 Task: Create List Brand Identity Management Workflow in Board Event Planning to Workspace Influencer Marketing Agencies.. Create List Brand Identity Management Best Practices in Board Content Marketing Asset Creation and Optimization to Workspace Influencer Marketing Agencies.. Create List Brand Identity Management Tips in Board Diversity and Inclusion Employee Resource Group Recruitment and Onboarding Program Development and Execution to Workspace Influencer Marketing Agencies.
Action: Mouse moved to (180, 135)
Screenshot: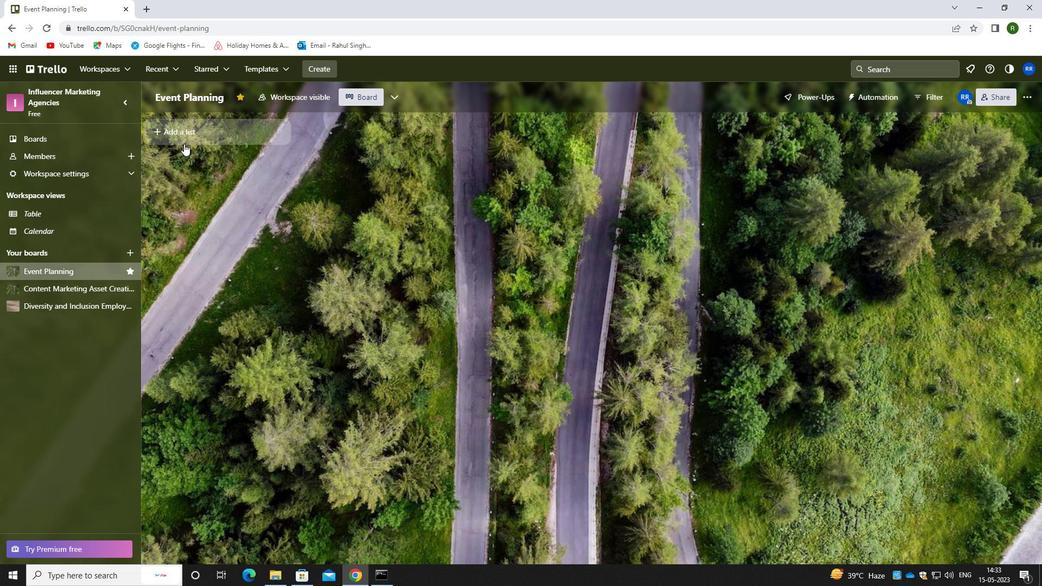 
Action: Mouse pressed left at (180, 135)
Screenshot: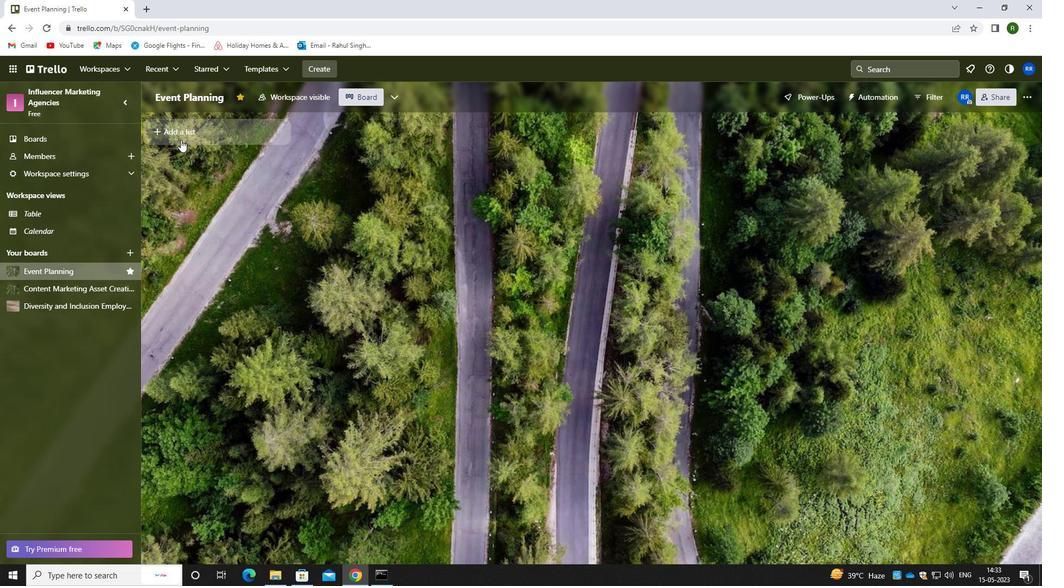 
Action: Mouse moved to (190, 130)
Screenshot: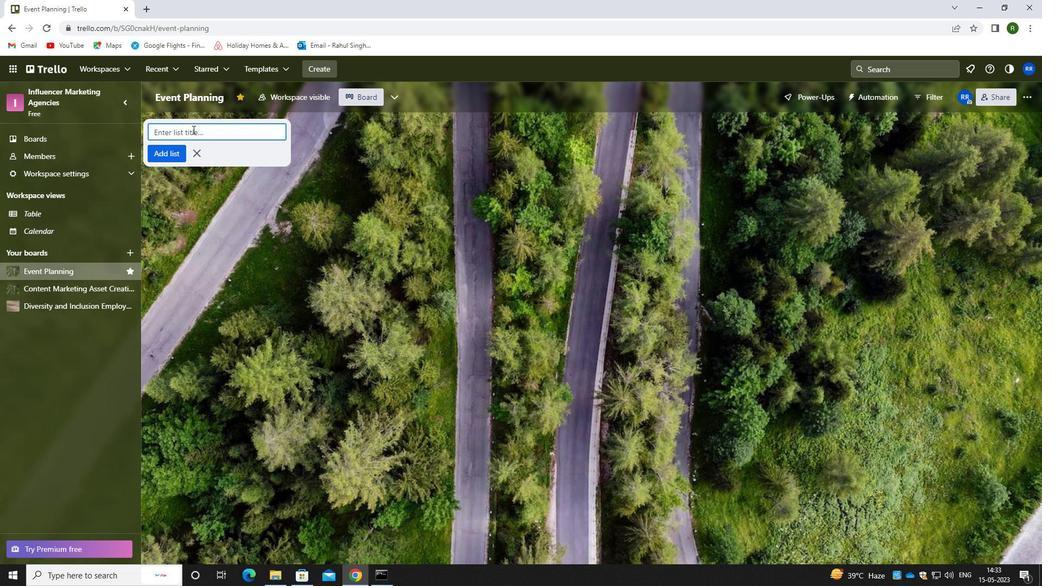 
Action: Key pressed <Key.caps_lock>b<Key.caps_lock>rand<Key.space><Key.caps_lock>I<Key.caps_lock>dentity<Key.space><Key.caps_lock>m<Key.caps_lock>anagment<Key.space><Key.backspace><Key.backspace><Key.backspace><Key.backspace><Key.backspace>ement<Key.space><Key.caps_lock>w<Key.caps_lock>orkflow
Screenshot: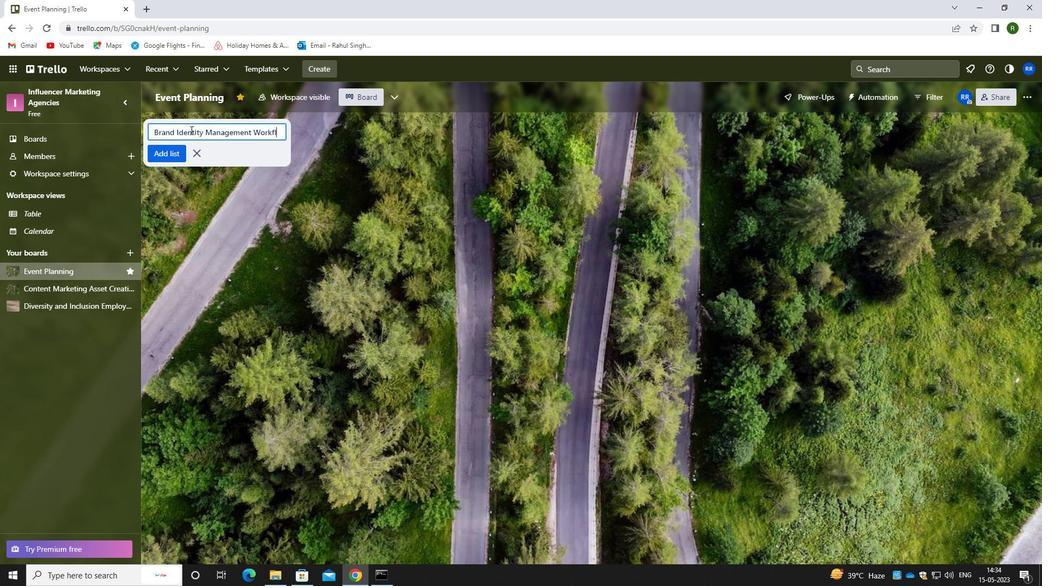 
Action: Mouse moved to (167, 154)
Screenshot: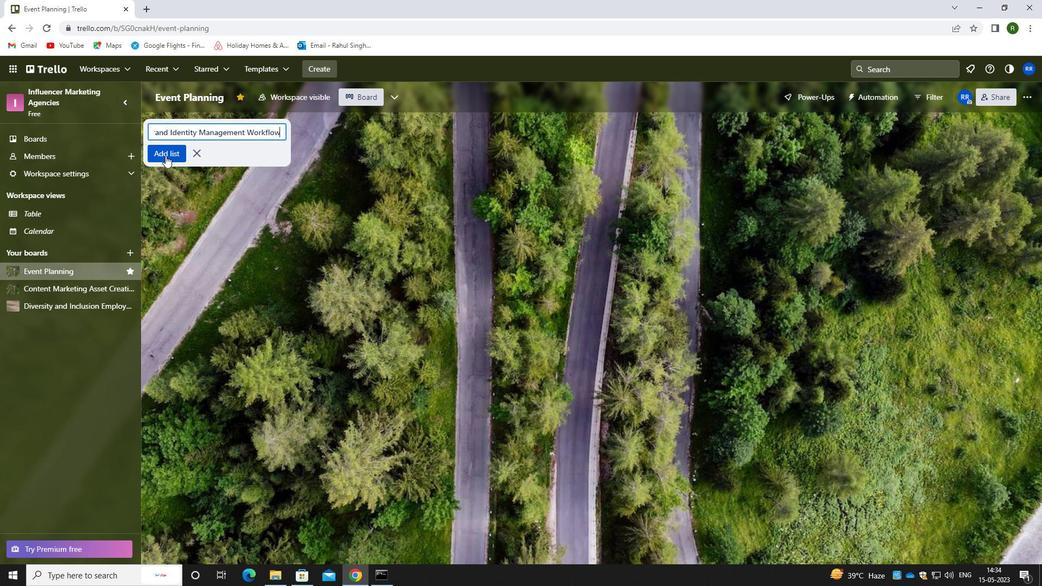 
Action: Mouse pressed left at (167, 154)
Screenshot: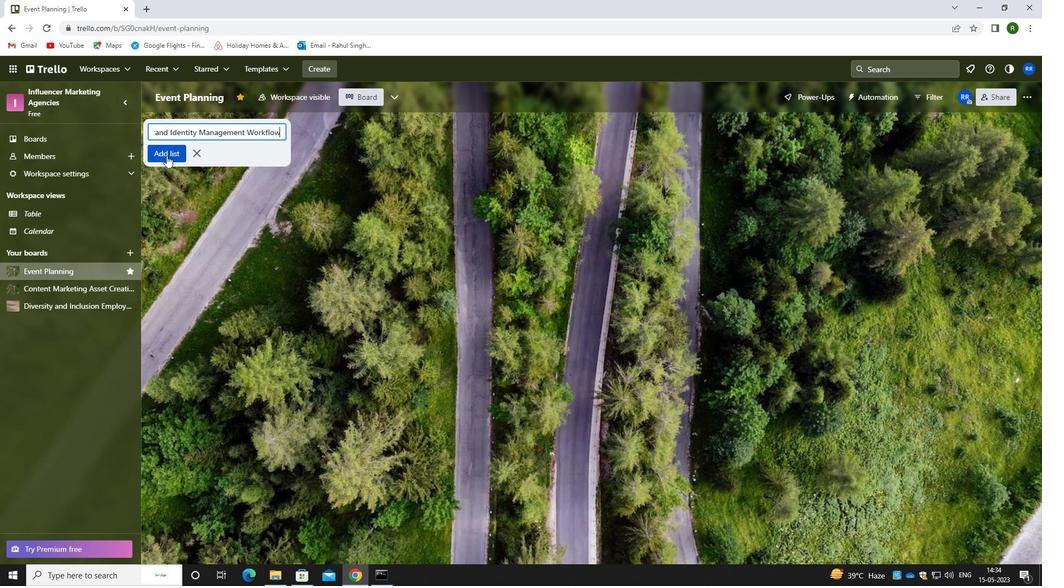 
Action: Mouse moved to (70, 292)
Screenshot: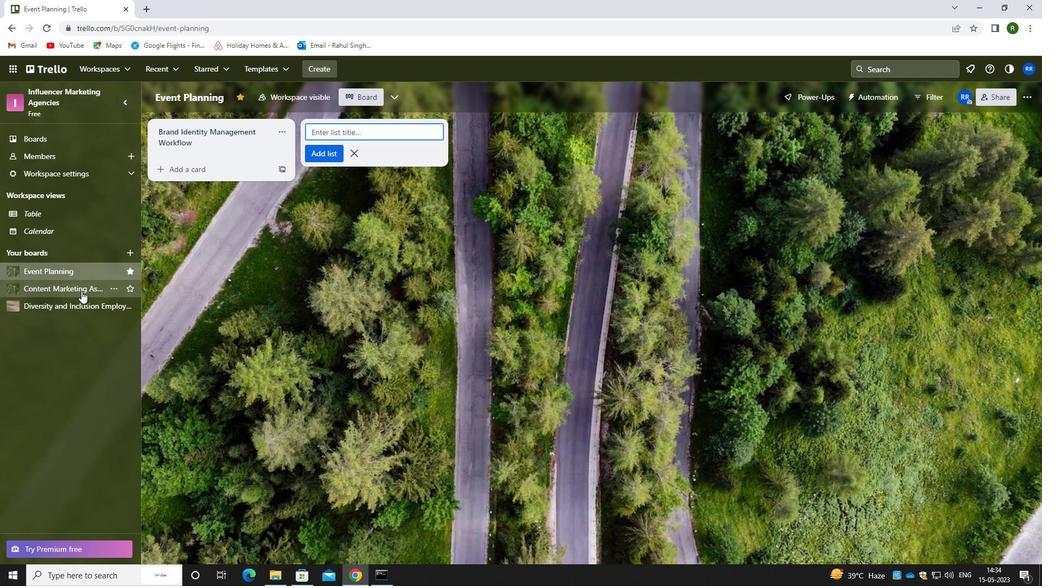 
Action: Mouse pressed left at (70, 292)
Screenshot: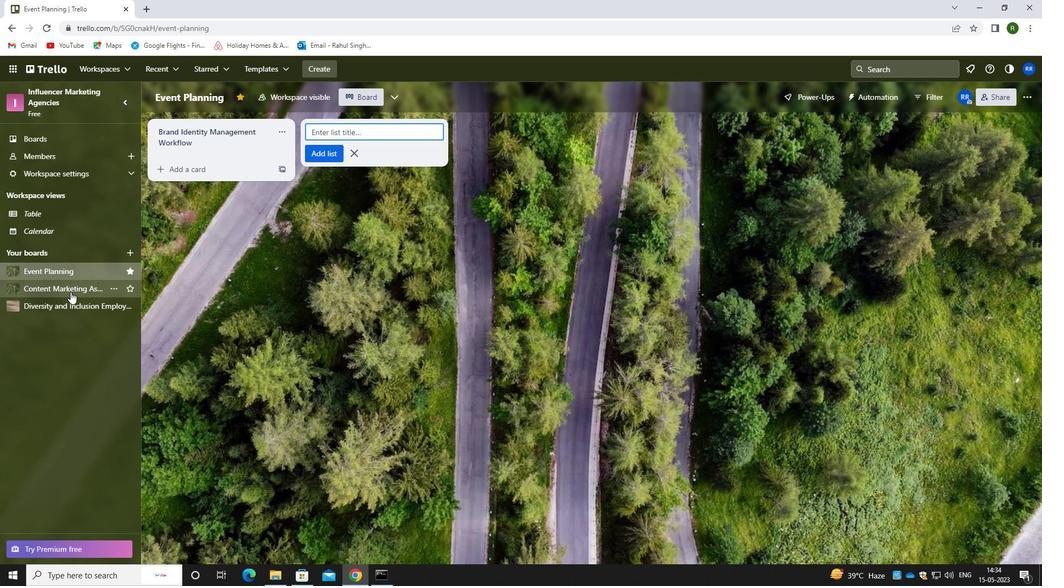 
Action: Mouse moved to (182, 133)
Screenshot: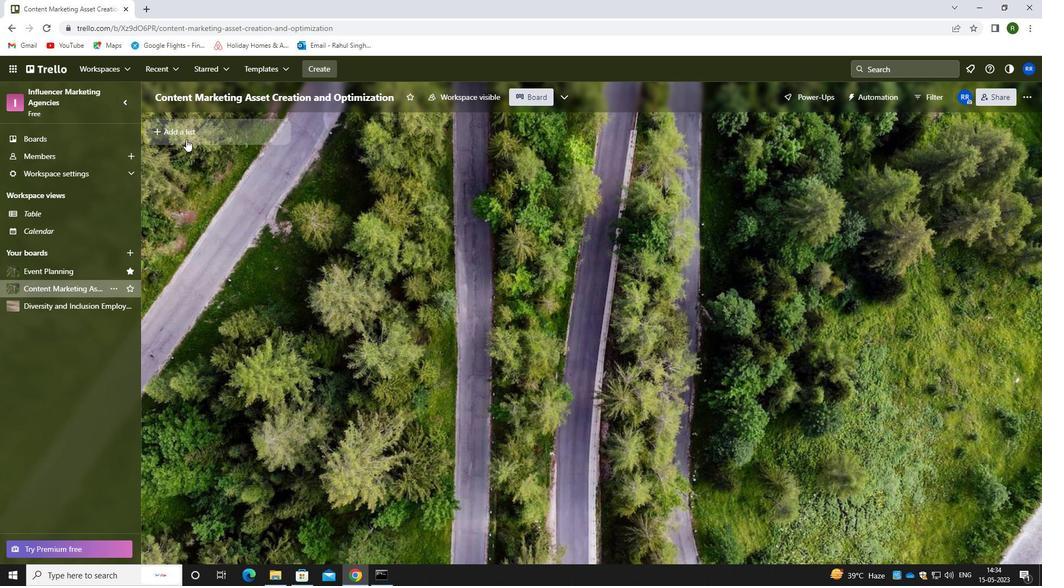 
Action: Mouse pressed left at (182, 133)
Screenshot: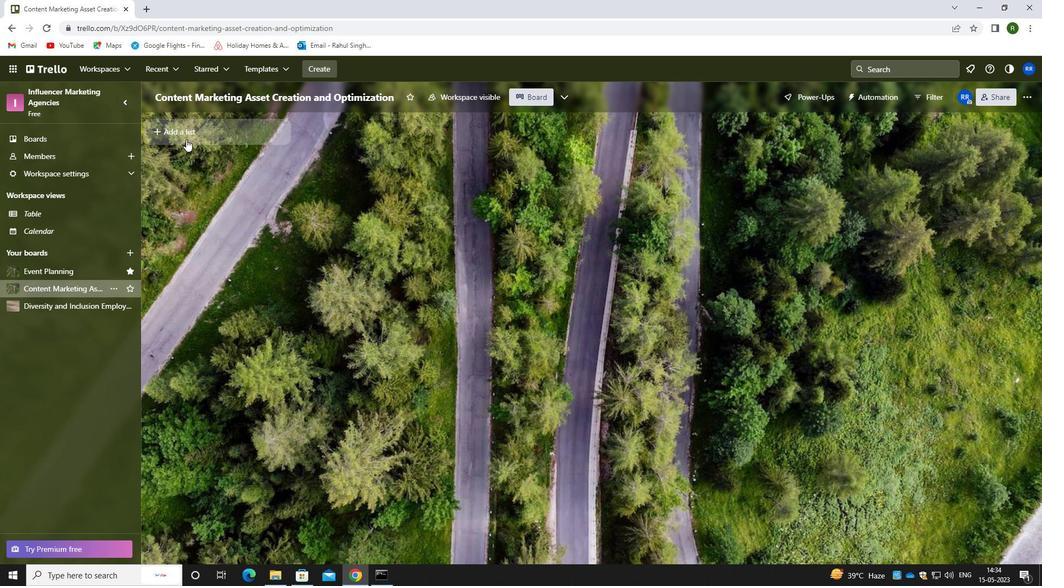 
Action: Mouse moved to (198, 128)
Screenshot: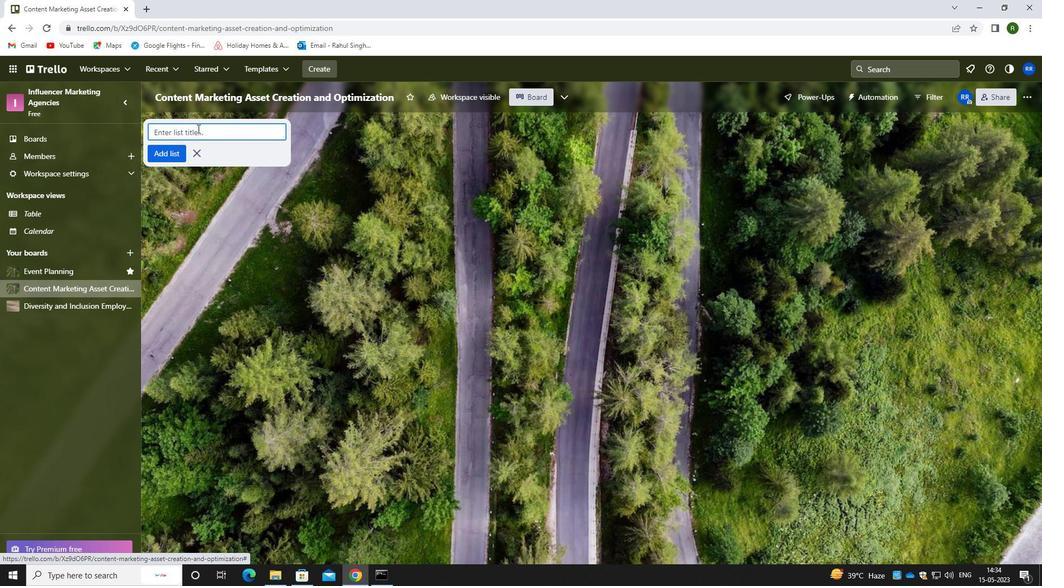 
Action: Key pressed <Key.caps_lock>b<Key.caps_lock>rand<Key.space><Key.caps_lock>i<Key.caps_lock>dentity<Key.space><Key.caps_lock>m<Key.caps_lock>anagement<Key.space><Key.caps_lock>b<Key.caps_lock>est<Key.space><Key.caps_lock>P<Key.caps_lock>ractices
Screenshot: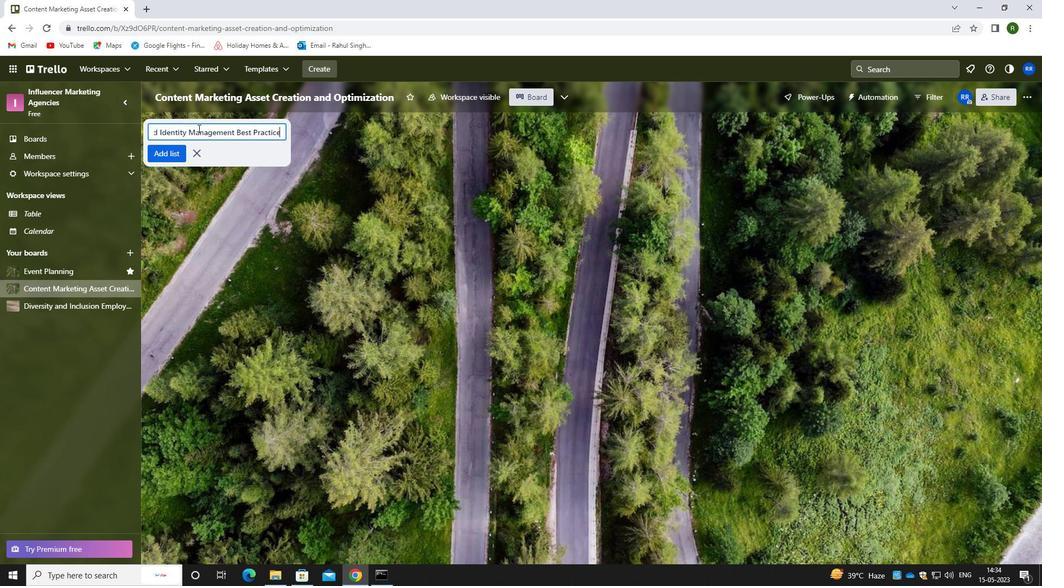 
Action: Mouse moved to (175, 159)
Screenshot: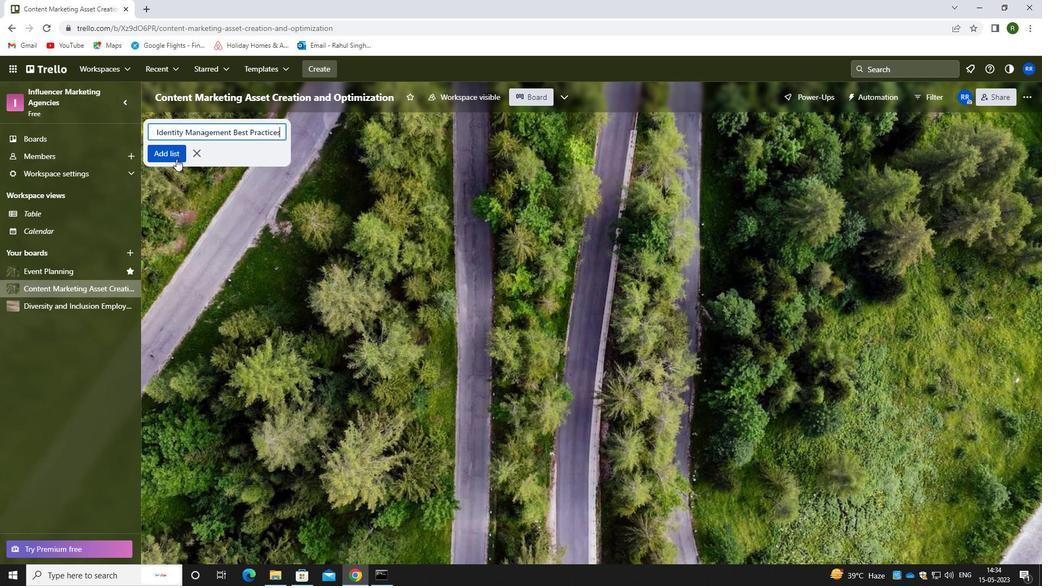 
Action: Mouse pressed left at (175, 159)
Screenshot: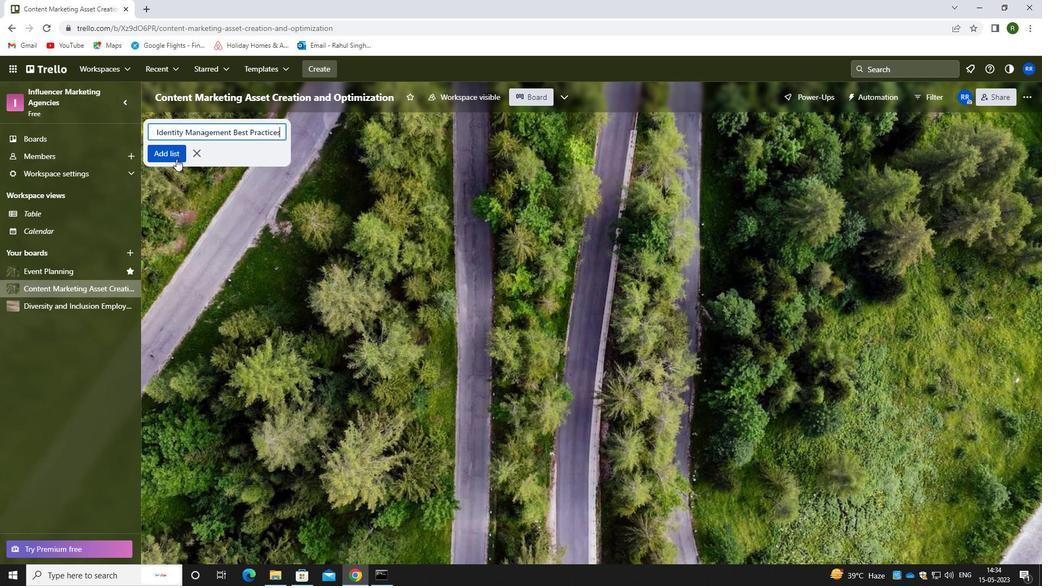 
Action: Mouse moved to (68, 311)
Screenshot: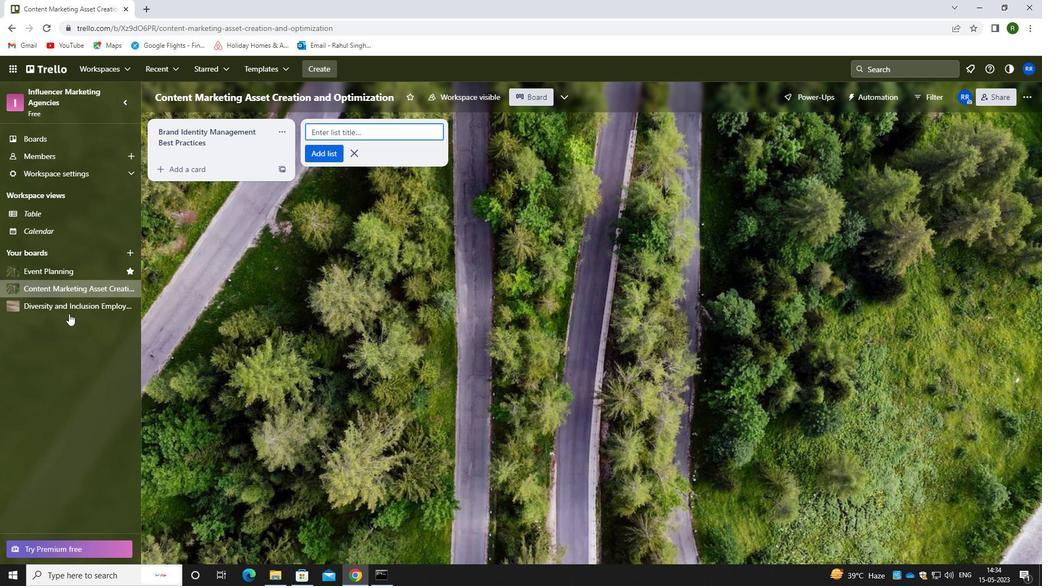 
Action: Mouse pressed left at (68, 311)
Screenshot: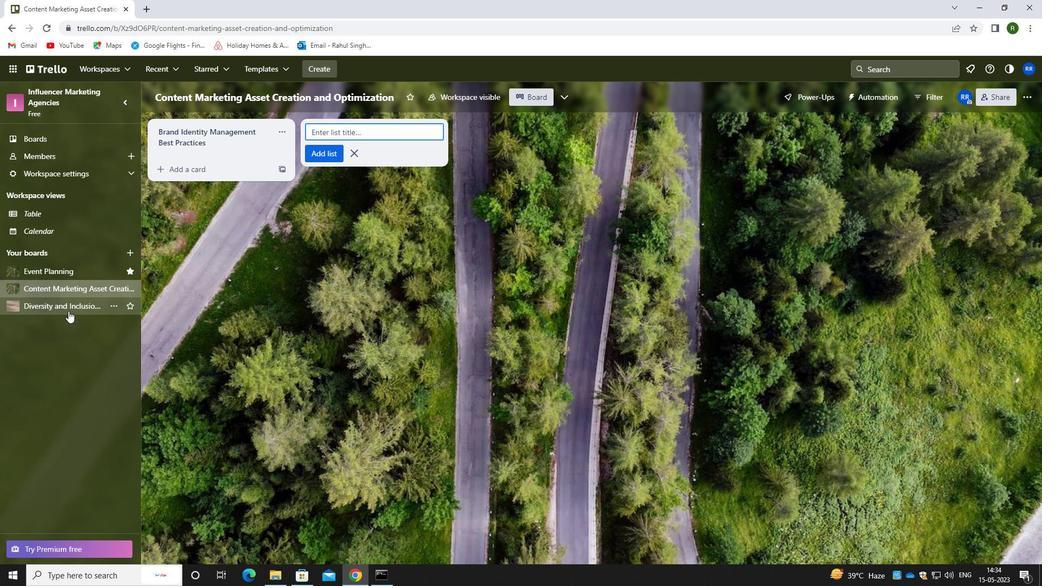 
Action: Mouse moved to (194, 131)
Screenshot: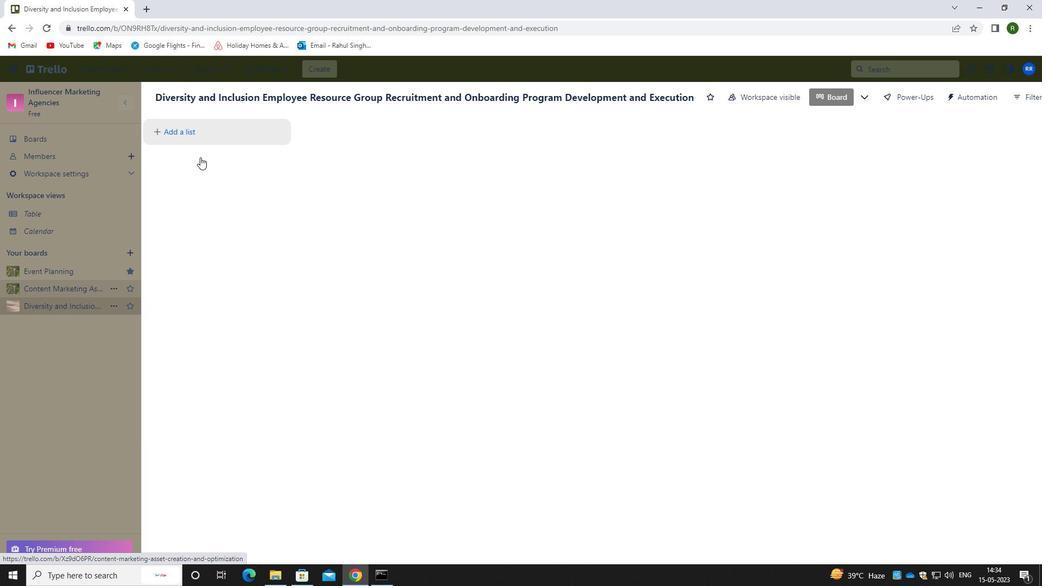 
Action: Mouse pressed left at (194, 131)
Screenshot: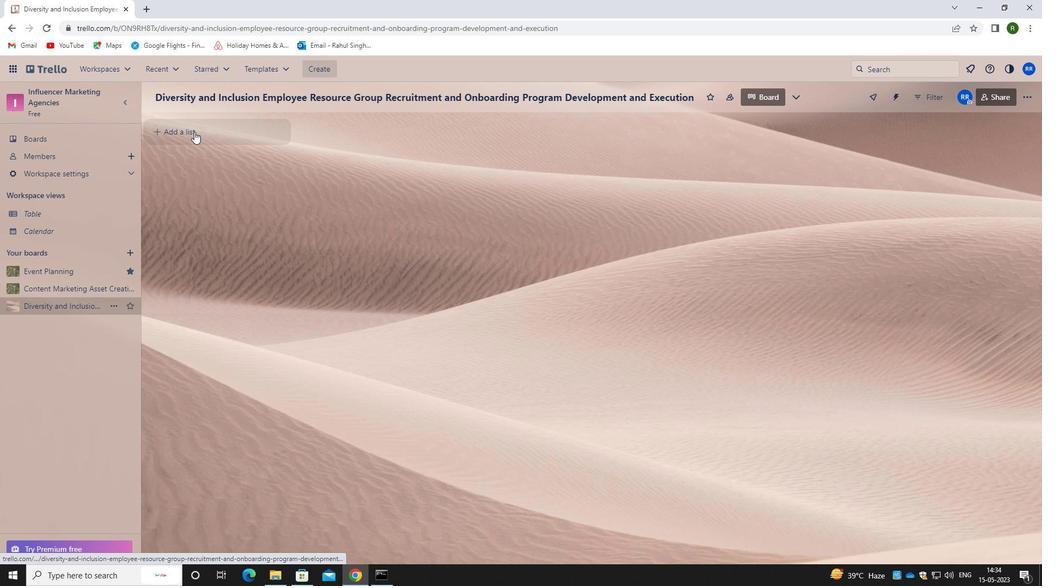 
Action: Mouse moved to (198, 130)
Screenshot: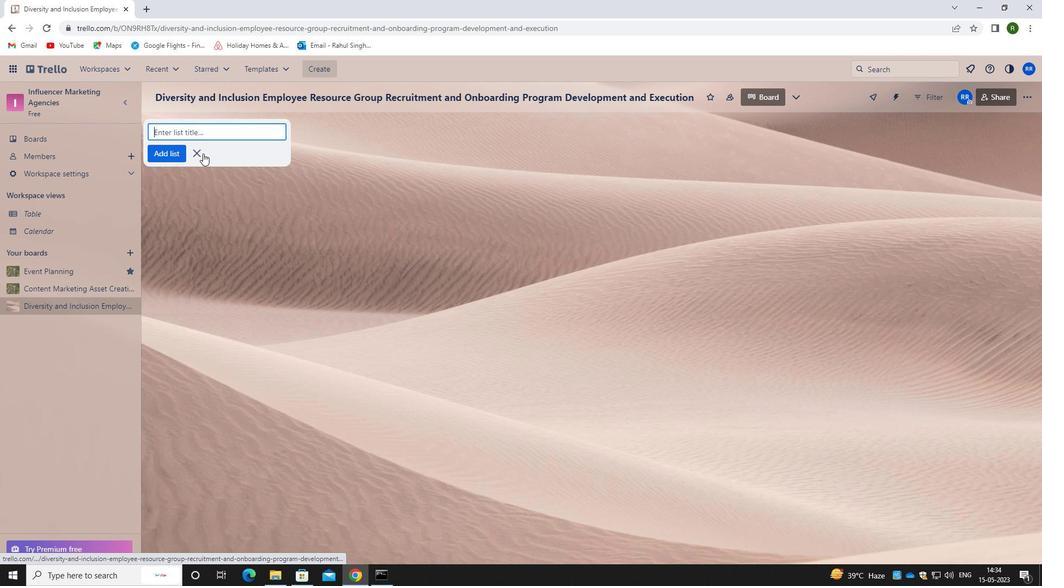 
Action: Mouse pressed left at (198, 130)
Screenshot: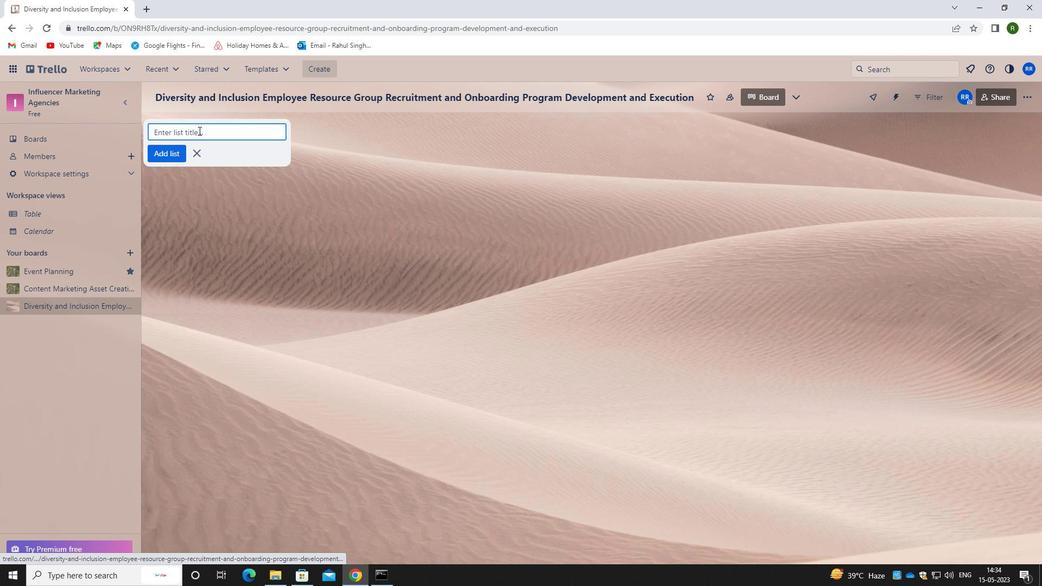 
Action: Key pressed <Key.caps_lock>b<Key.caps_lock>rand<Key.space><Key.caps_lock>I<Key.caps_lock>dentiy<Key.backspace>ty<Key.space><Key.caps_lock>m<Key.caps_lock>anagement<Key.space>t<Key.backspace><Key.caps_lock>t<Key.caps_lock>Ipa<Key.backspace>s
Screenshot: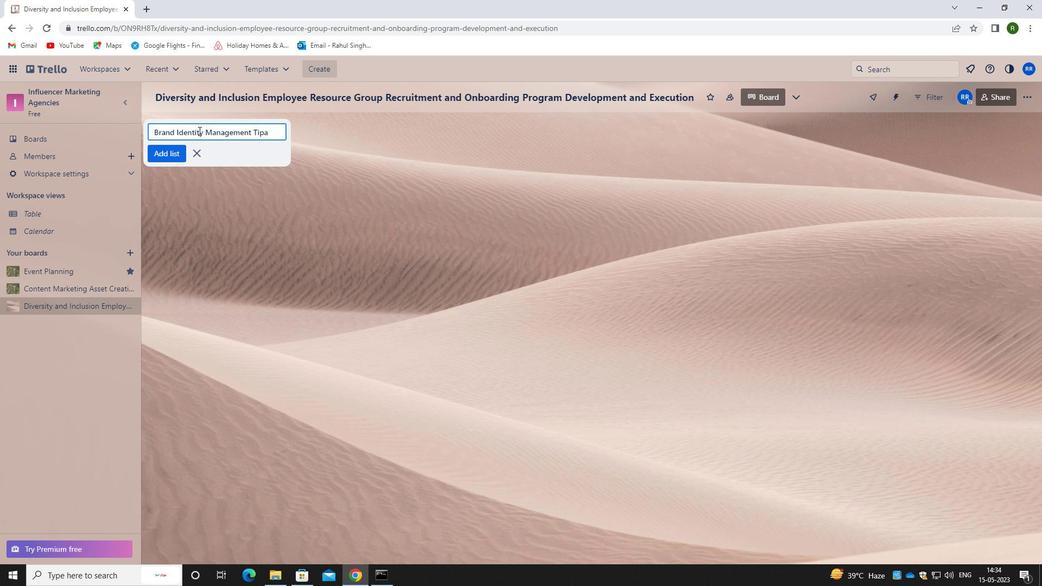 
Action: Mouse moved to (165, 152)
Screenshot: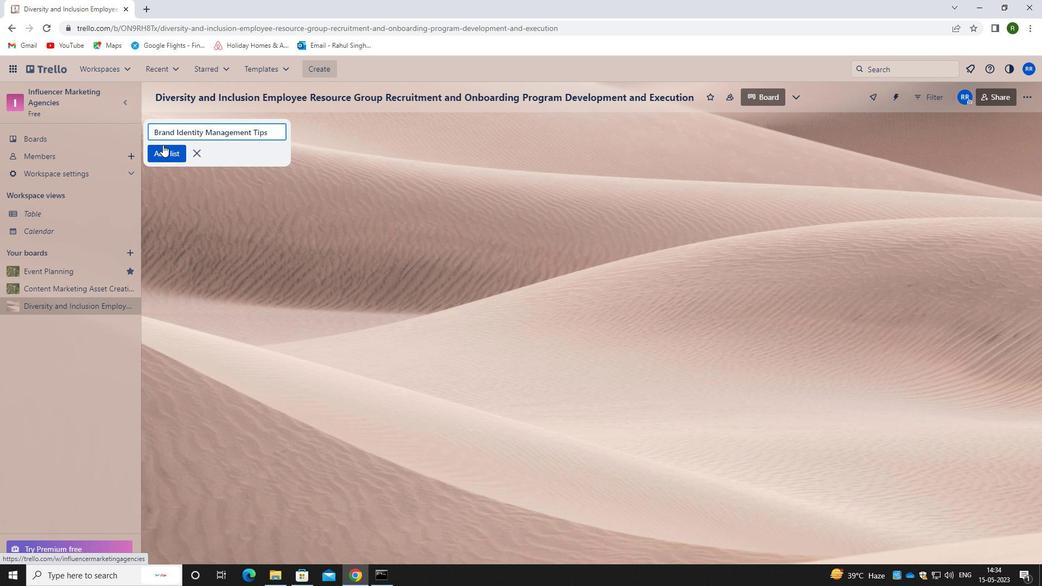 
Action: Mouse pressed left at (165, 152)
Screenshot: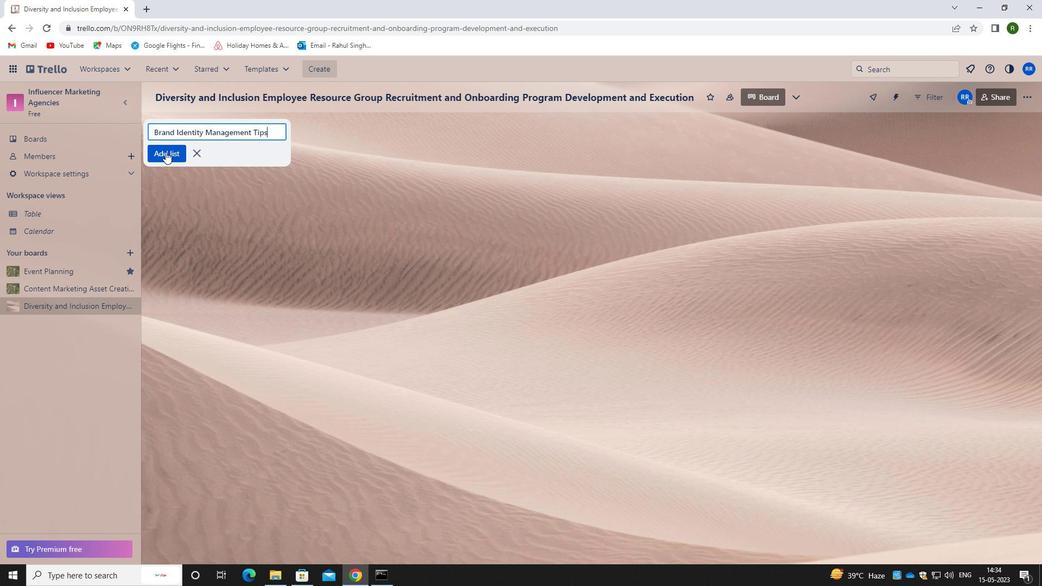 
Action: Mouse moved to (220, 280)
Screenshot: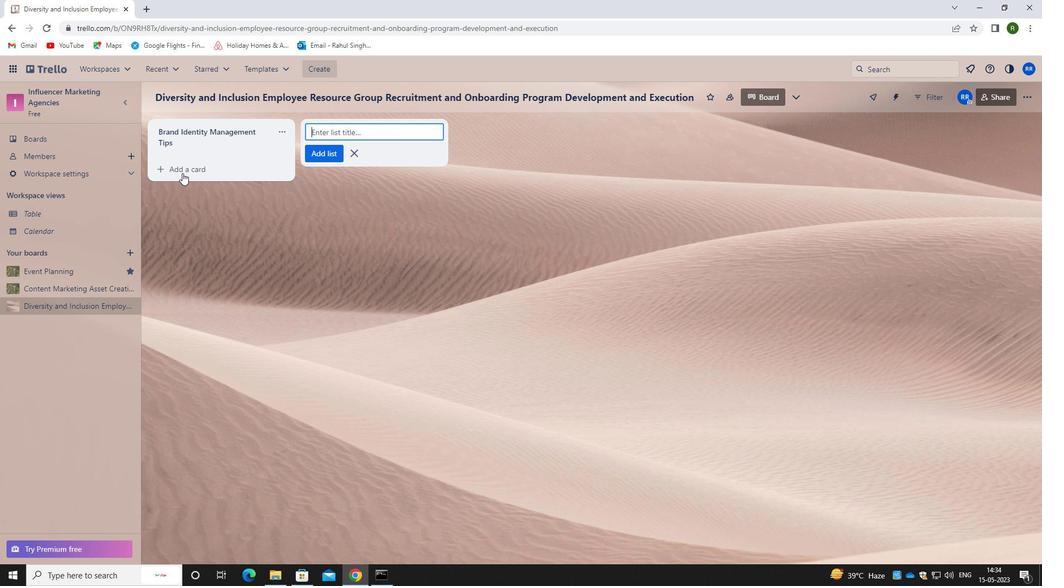 
Action: Mouse pressed left at (220, 280)
Screenshot: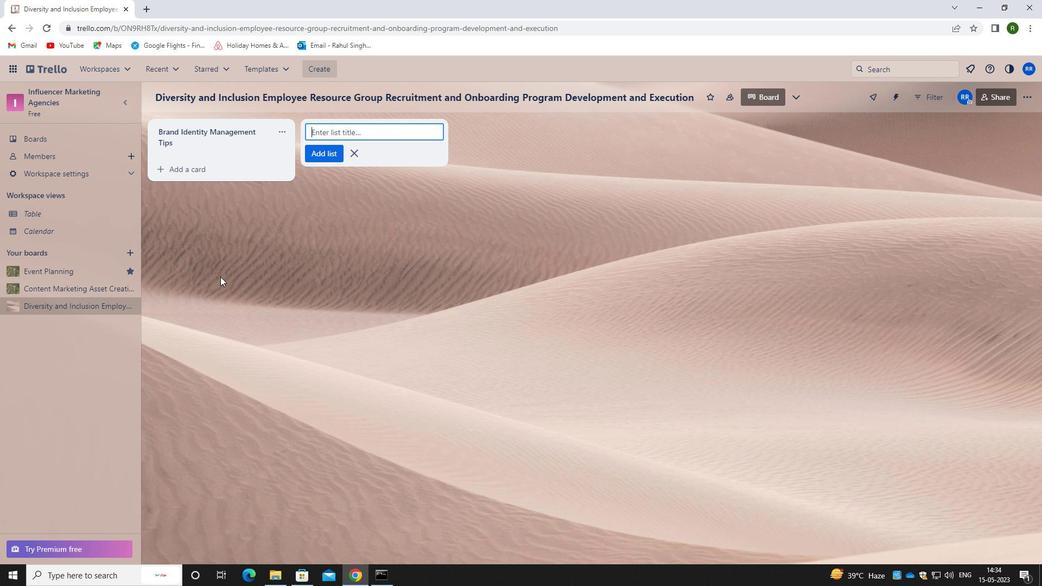 
Action: Mouse moved to (218, 281)
Screenshot: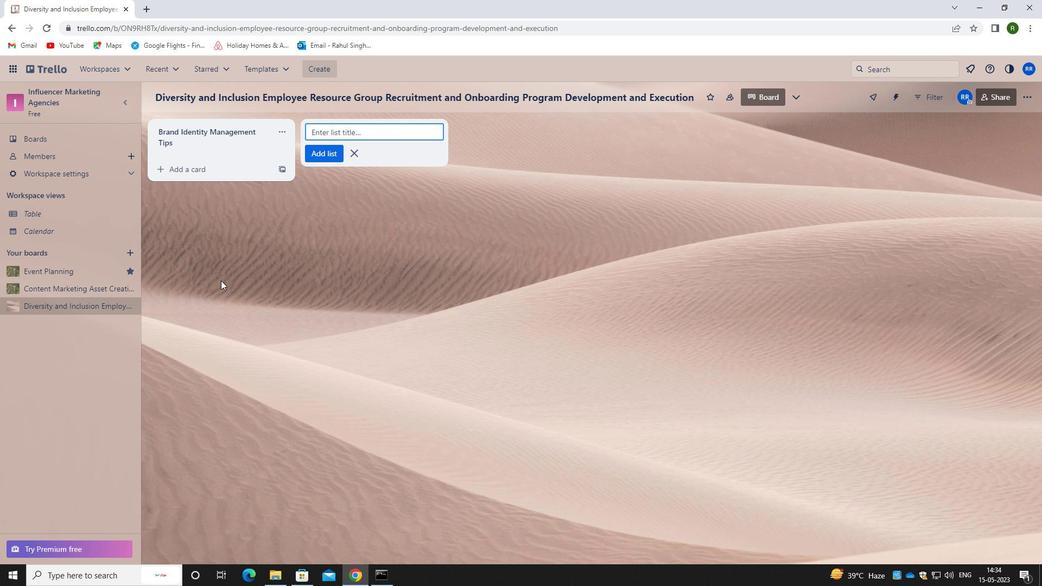 
